 Task: Create a task  Upgrade and migrate company performance management to a cloud-based solution , assign it to team member softage.2@softage.net in the project ClickTech and update the status of the task to  At Risk , set the priority of the task to Medium
Action: Mouse moved to (49, 254)
Screenshot: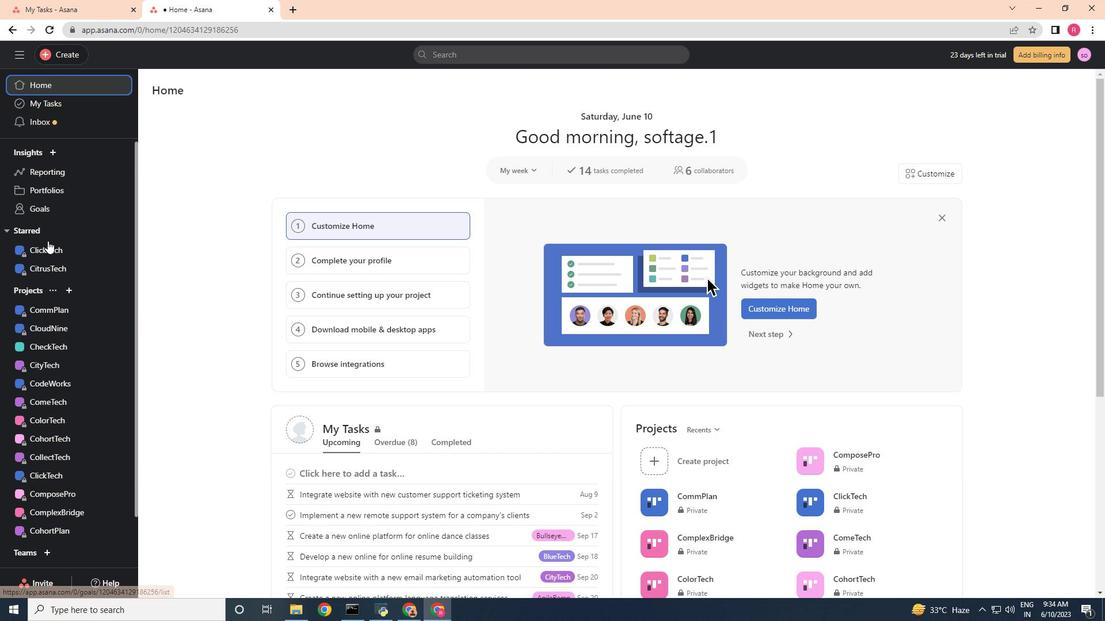 
Action: Mouse pressed left at (49, 254)
Screenshot: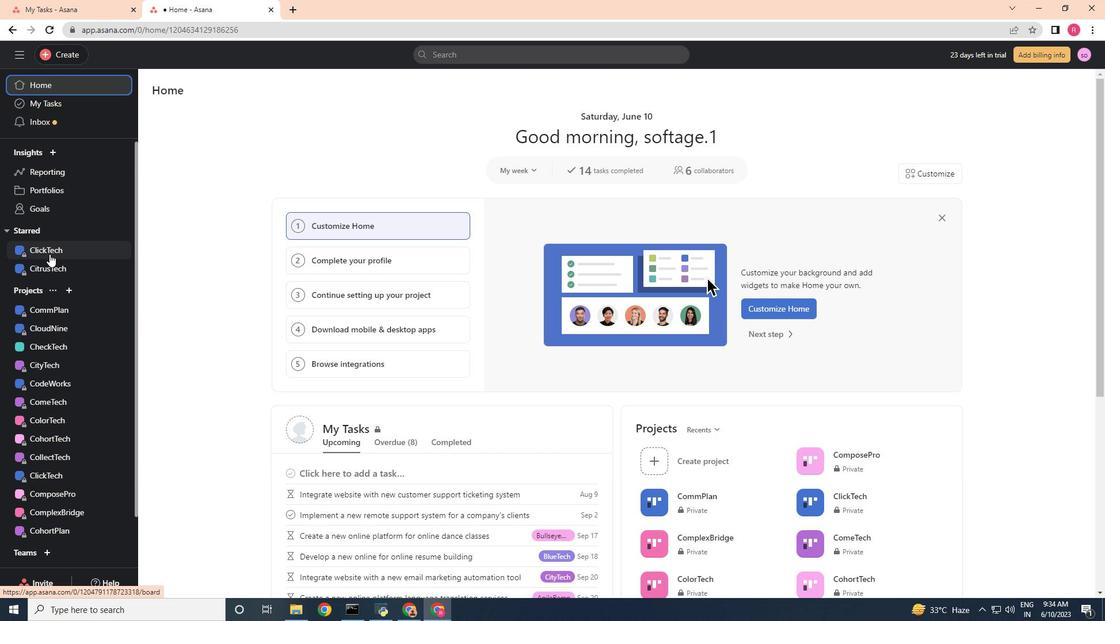 
Action: Mouse moved to (67, 50)
Screenshot: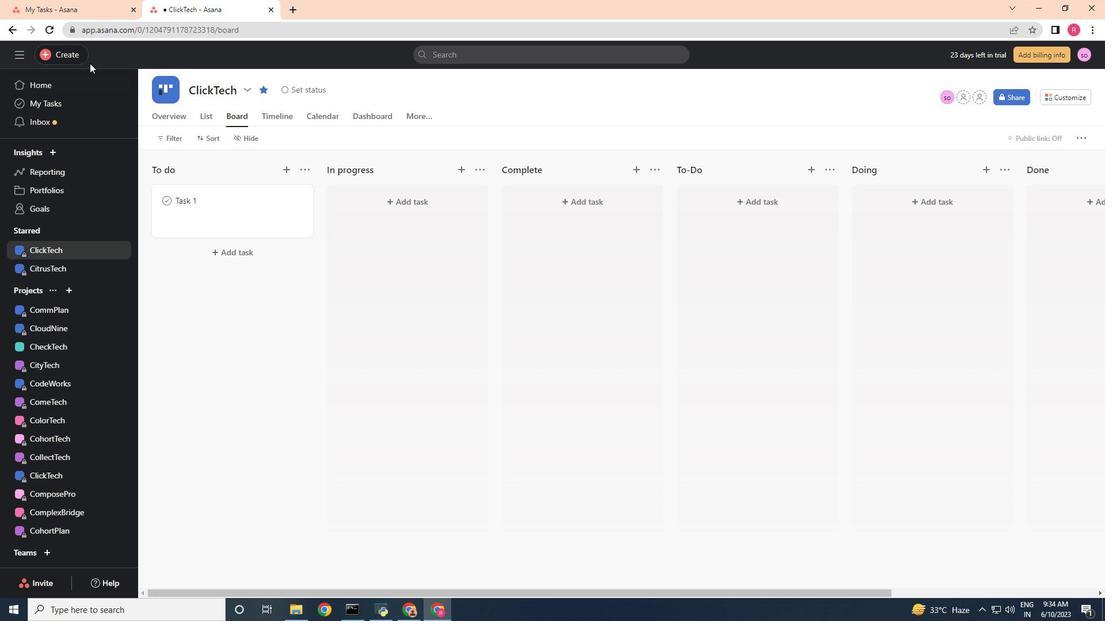 
Action: Mouse pressed left at (67, 50)
Screenshot: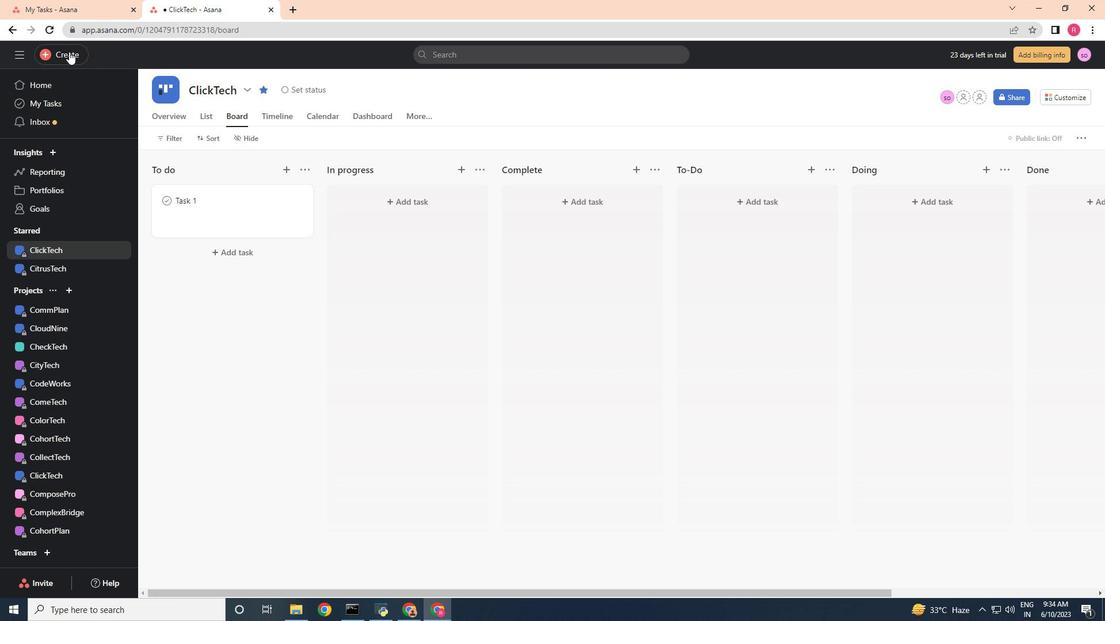 
Action: Mouse moved to (135, 55)
Screenshot: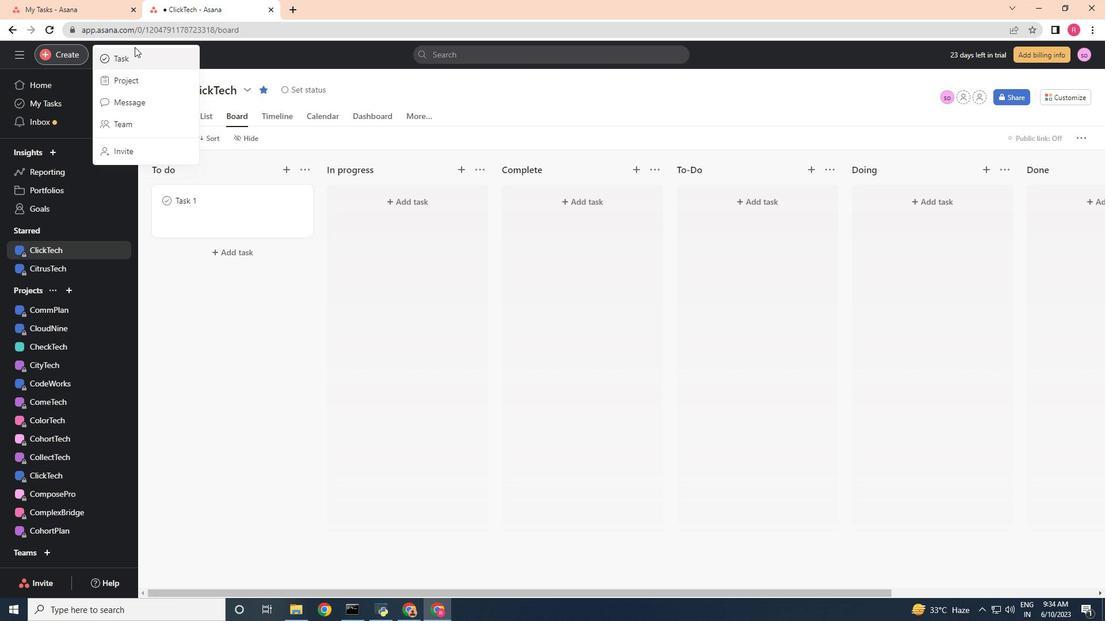 
Action: Mouse pressed left at (135, 55)
Screenshot: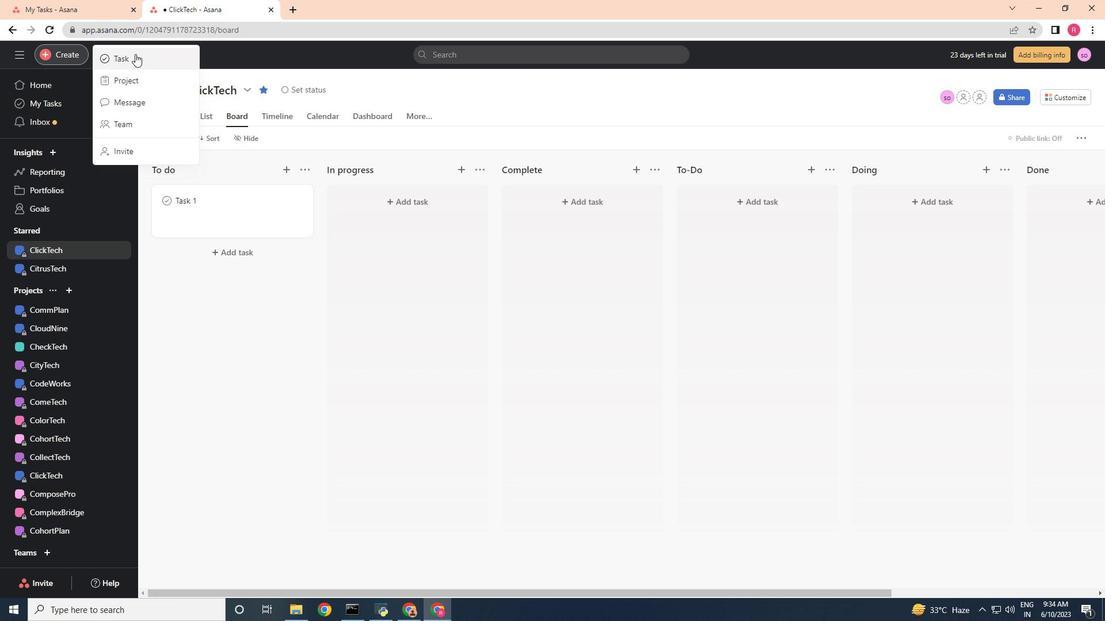 
Action: Key pressed <Key.shift>Upgrde<Key.space>and<Key.space>migradew<Key.backspace><Key.space><Key.backspace><Key.backspace><Key.backspace><Key.backspace><Key.backspace>rate<Key.space>company<Key.space>performance<Key.space>management<Key.space>to<Key.space>a<Key.space>cloud<Key.space><Key.backspace>-based<Key.space>solution<Key.space>
Screenshot: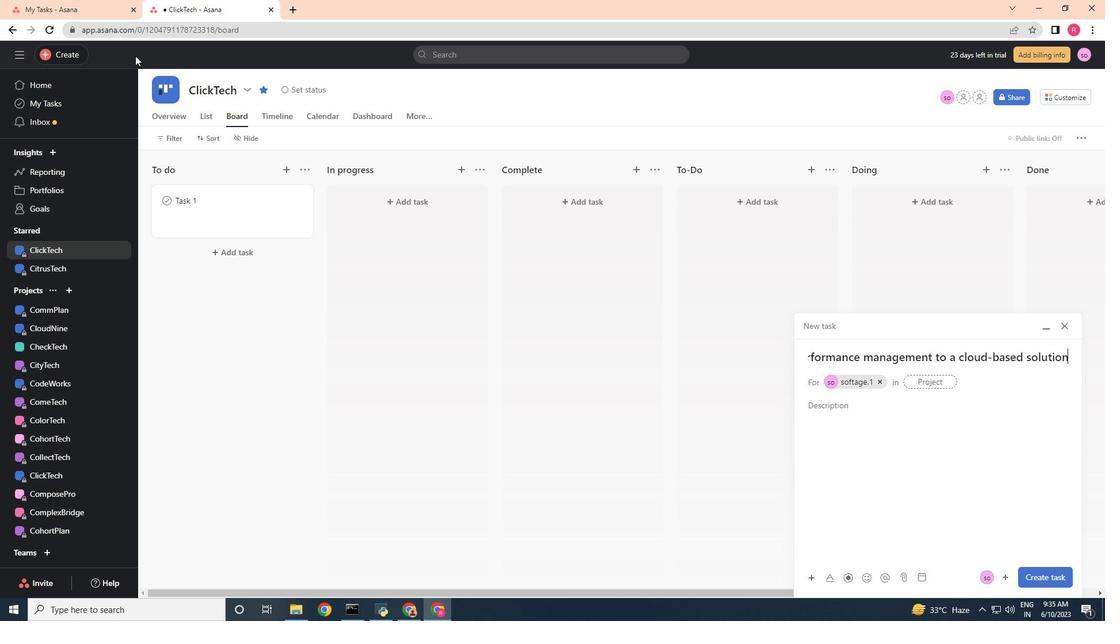 
Action: Mouse moved to (877, 379)
Screenshot: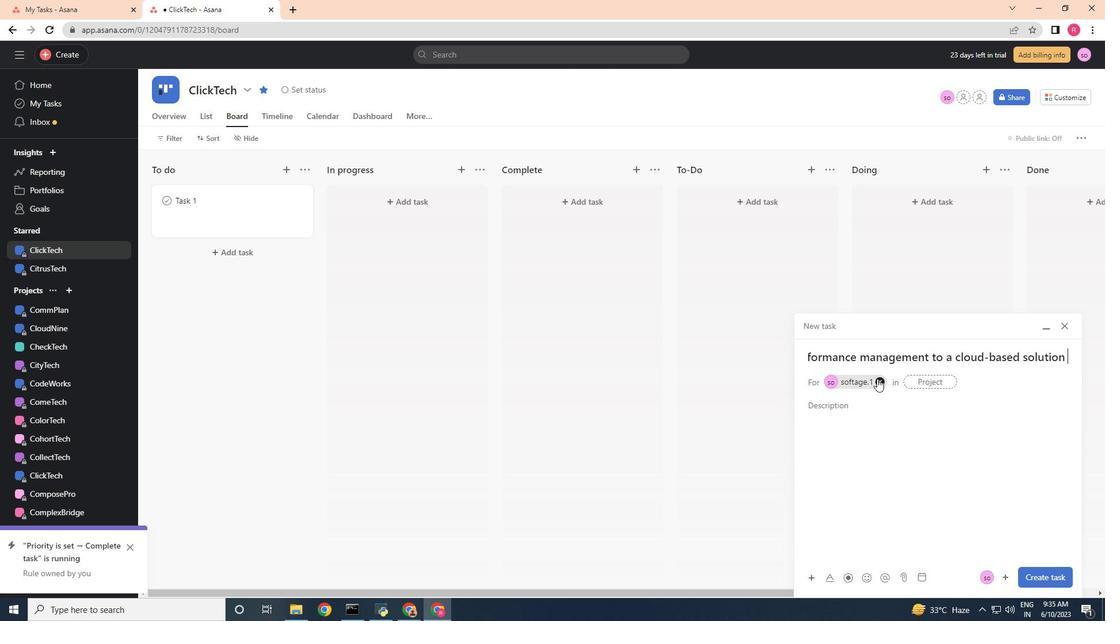 
Action: Mouse pressed left at (877, 379)
Screenshot: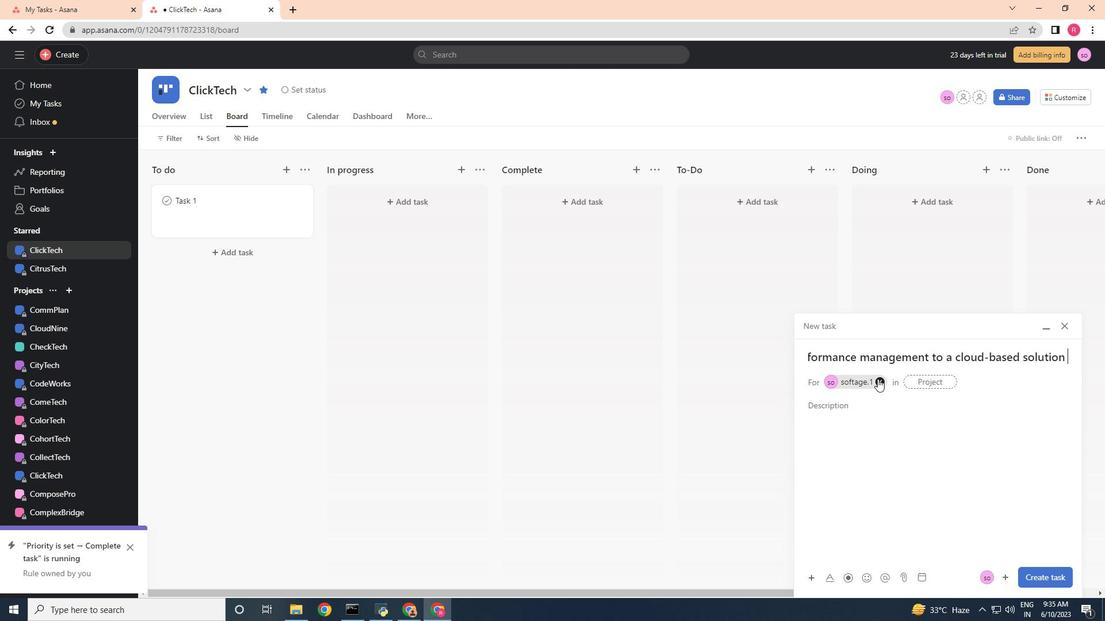 
Action: Mouse moved to (843, 384)
Screenshot: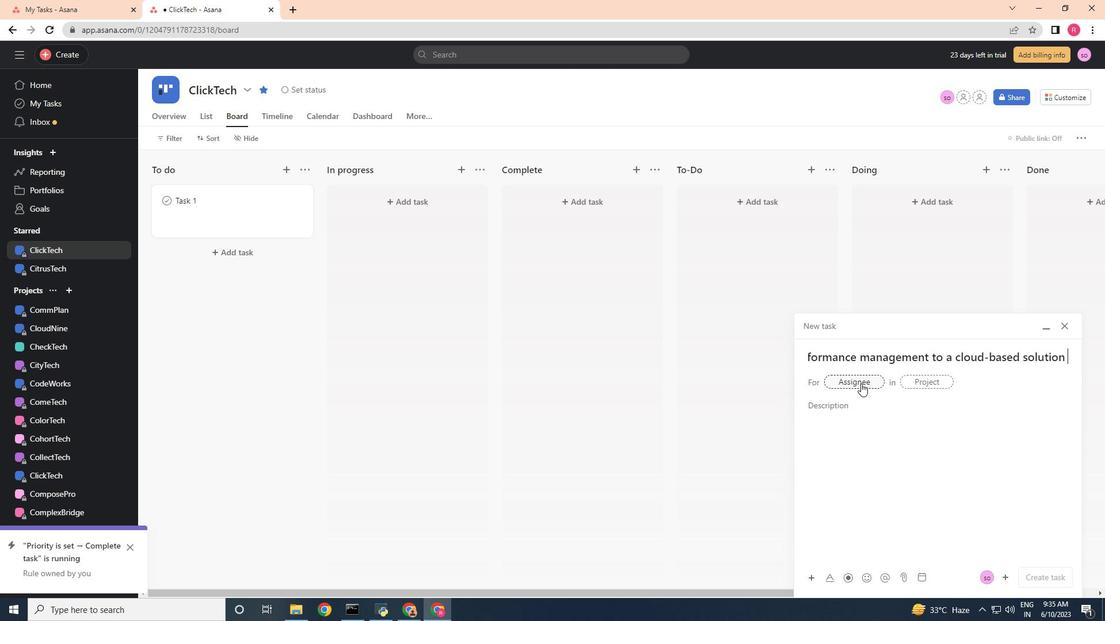
Action: Mouse pressed left at (843, 384)
Screenshot: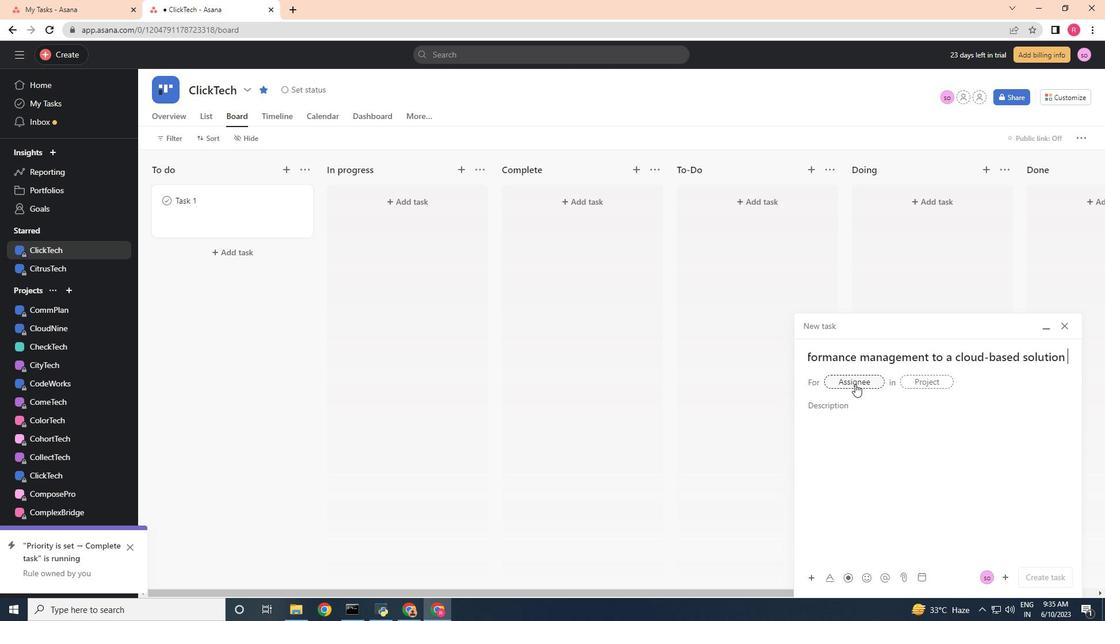 
Action: Key pressed softage.2<Key.shift>@softage.net
Screenshot: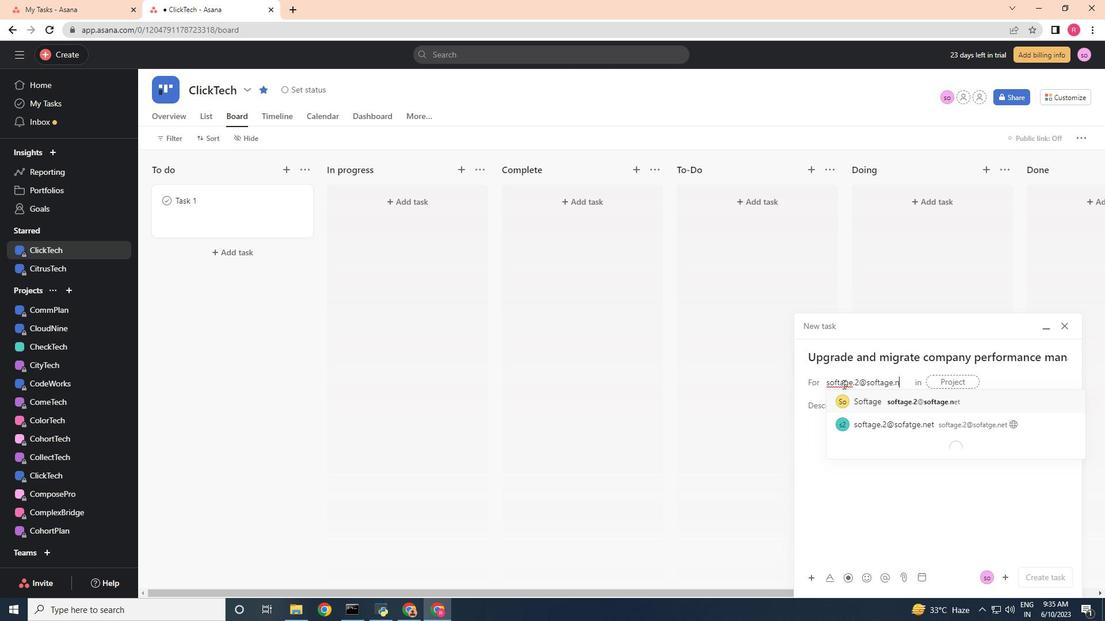 
Action: Mouse moved to (886, 398)
Screenshot: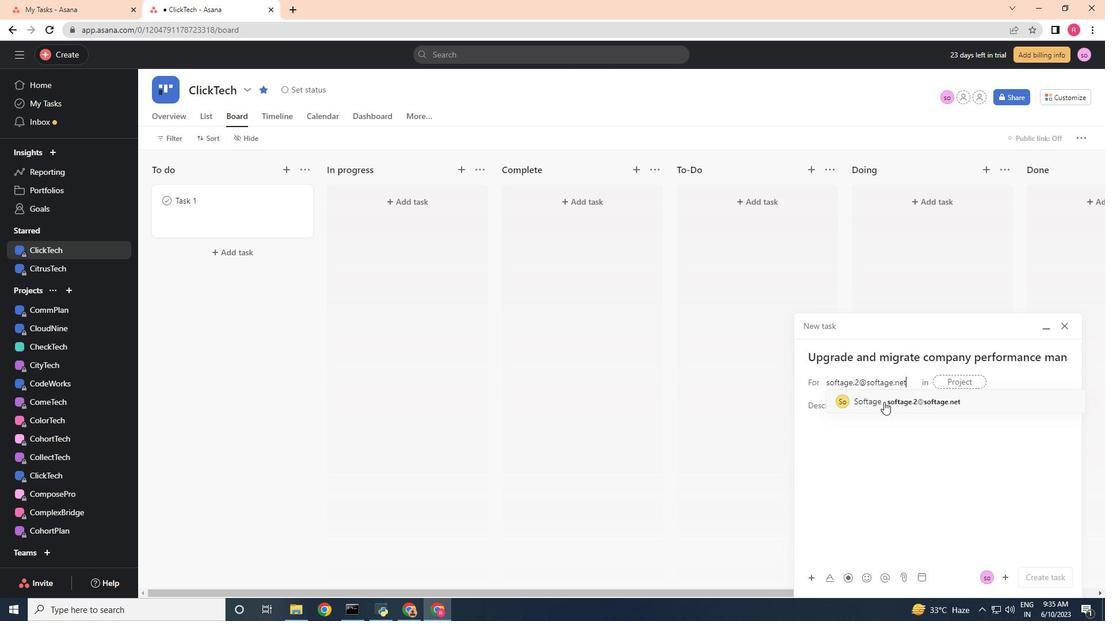 
Action: Mouse pressed left at (886, 398)
Screenshot: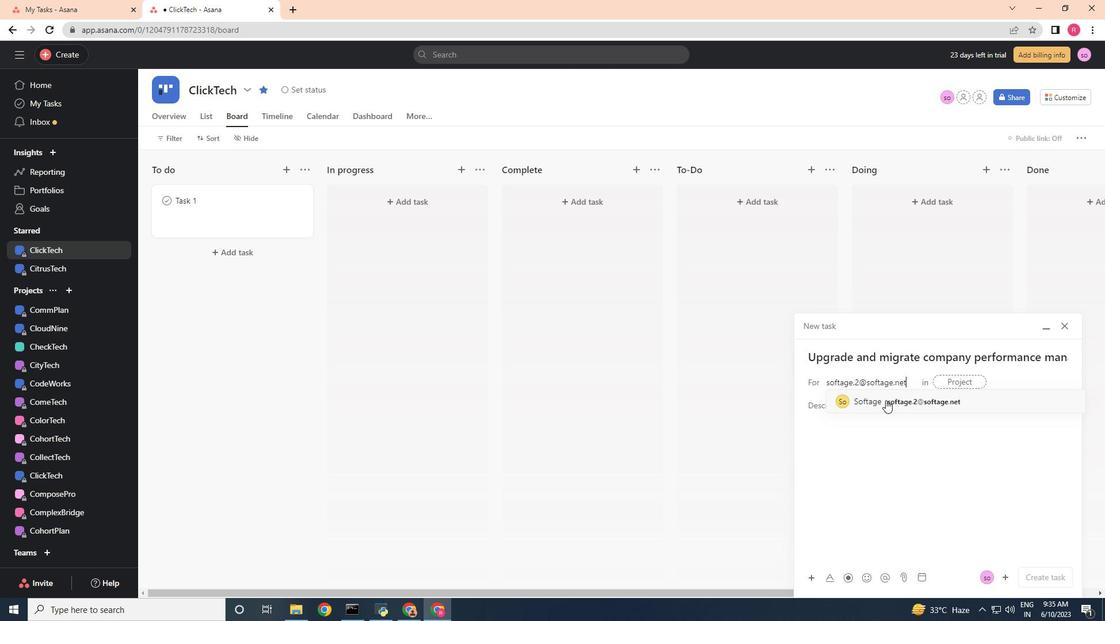 
Action: Mouse moved to (756, 406)
Screenshot: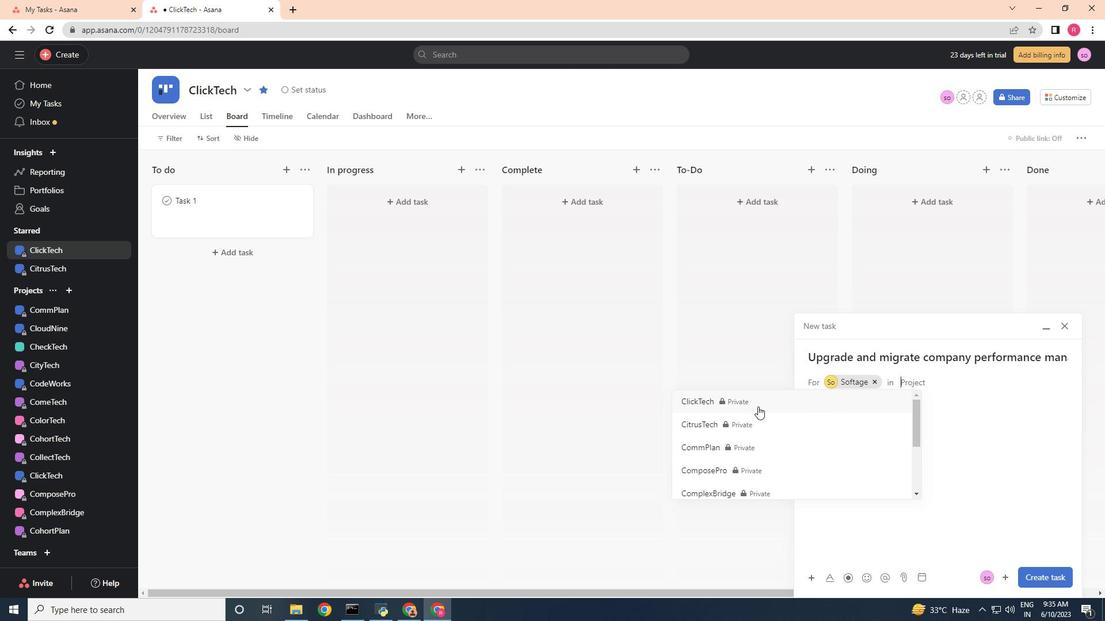 
Action: Mouse pressed left at (756, 406)
Screenshot: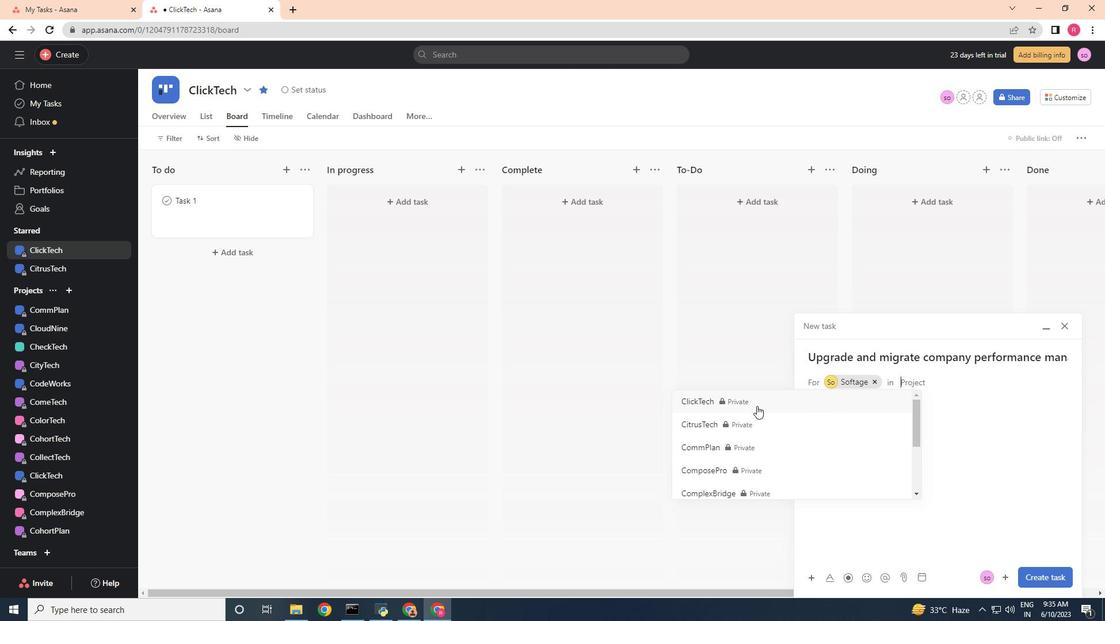 
Action: Mouse moved to (1059, 581)
Screenshot: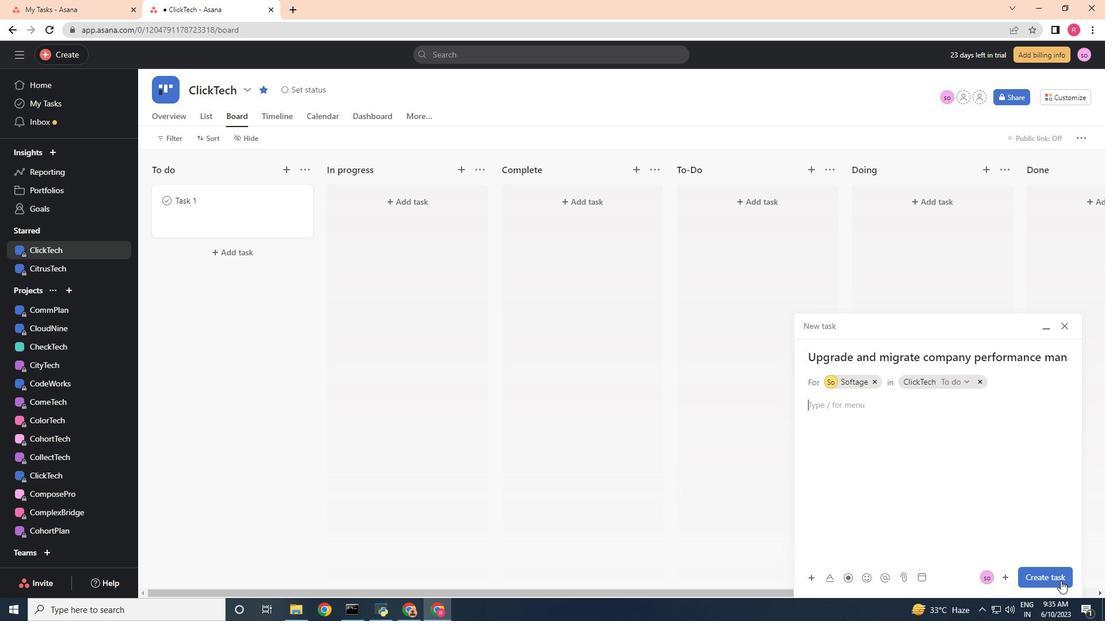 
Action: Mouse pressed left at (1059, 581)
Screenshot: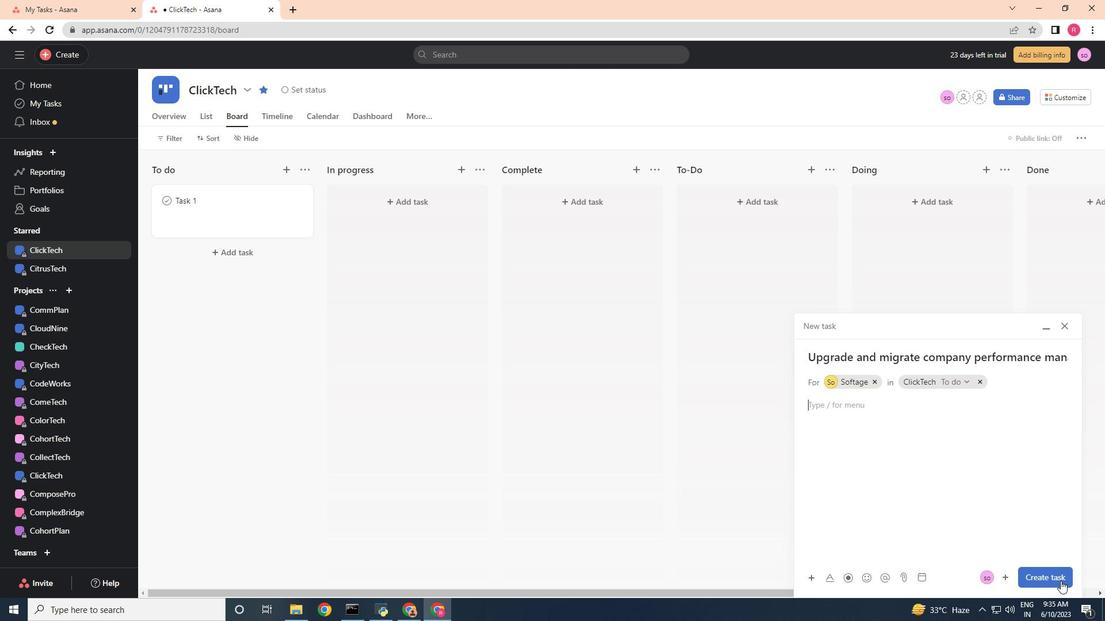 
Action: Mouse moved to (459, 170)
Screenshot: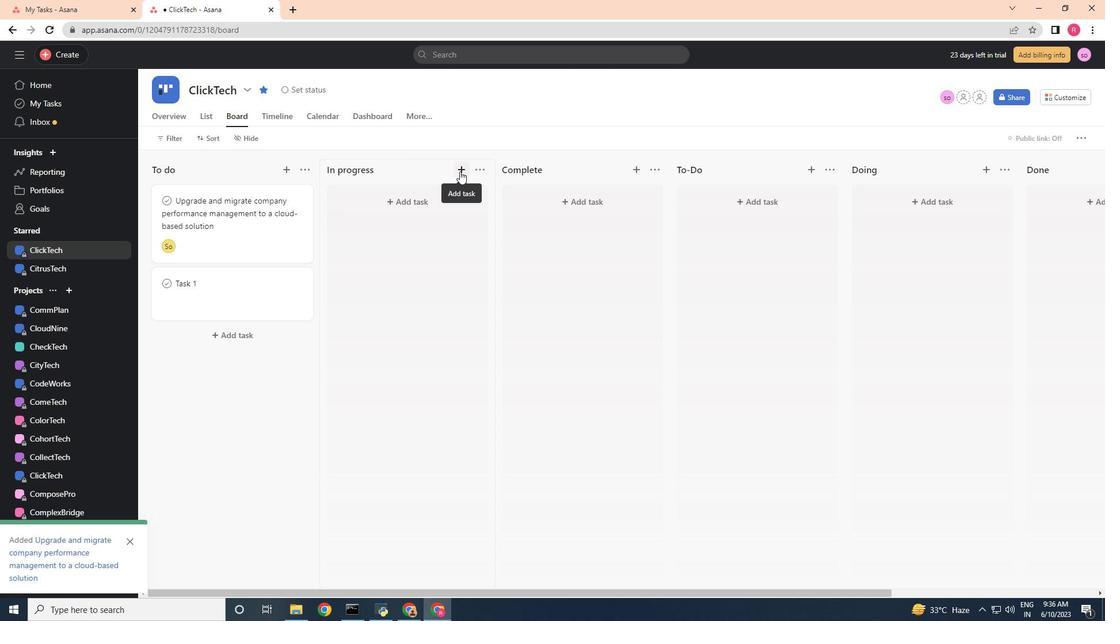 
Action: Mouse pressed left at (459, 170)
Screenshot: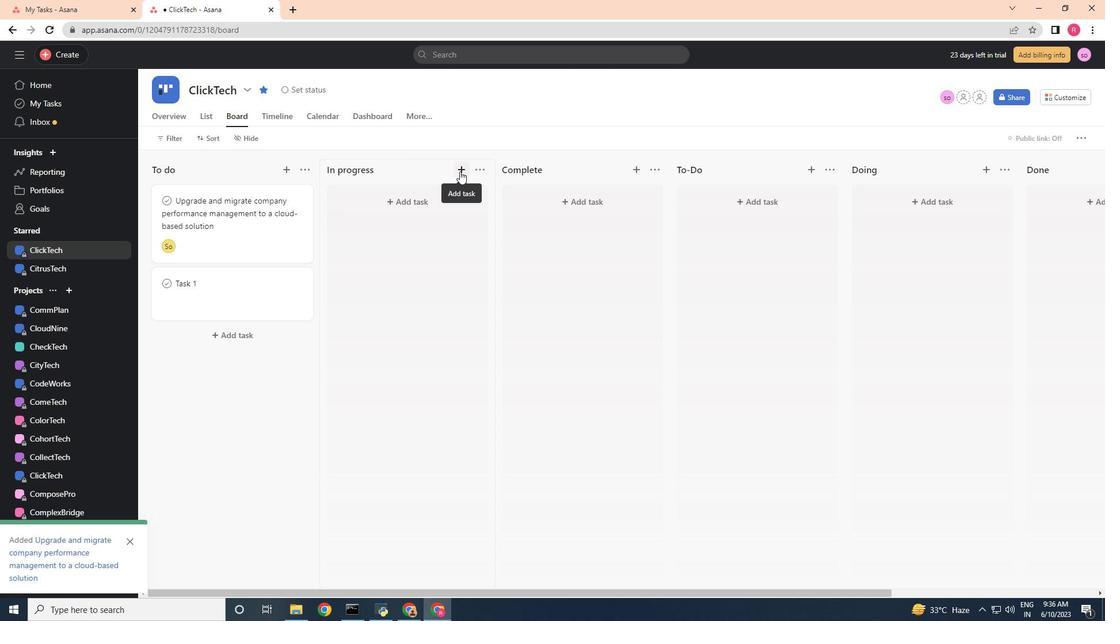 
Action: Mouse pressed left at (459, 170)
Screenshot: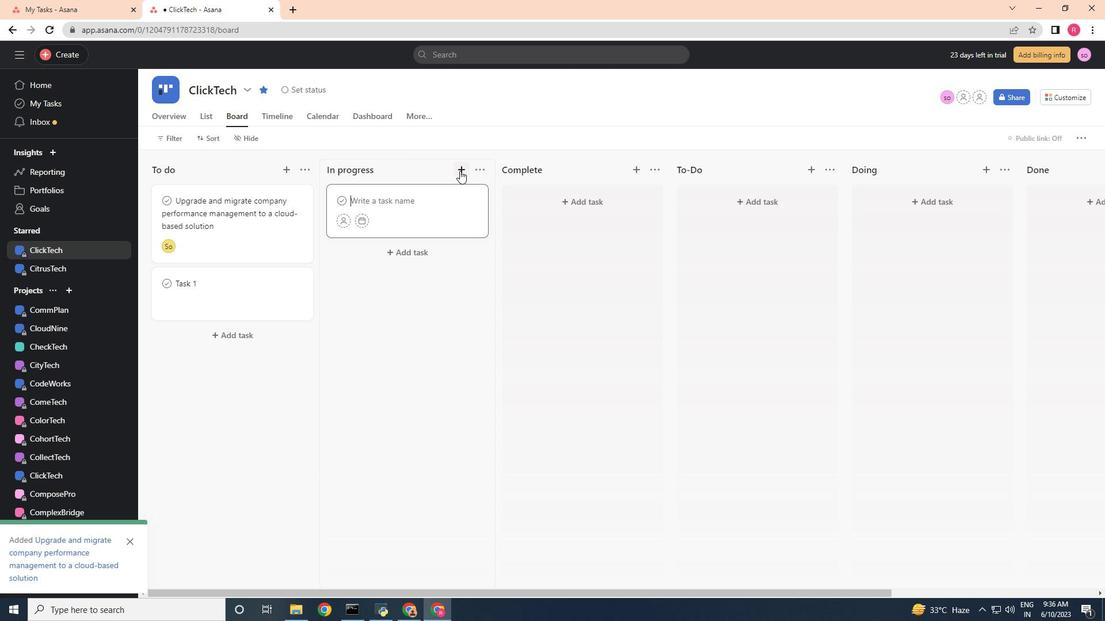 
Action: Mouse moved to (287, 384)
Screenshot: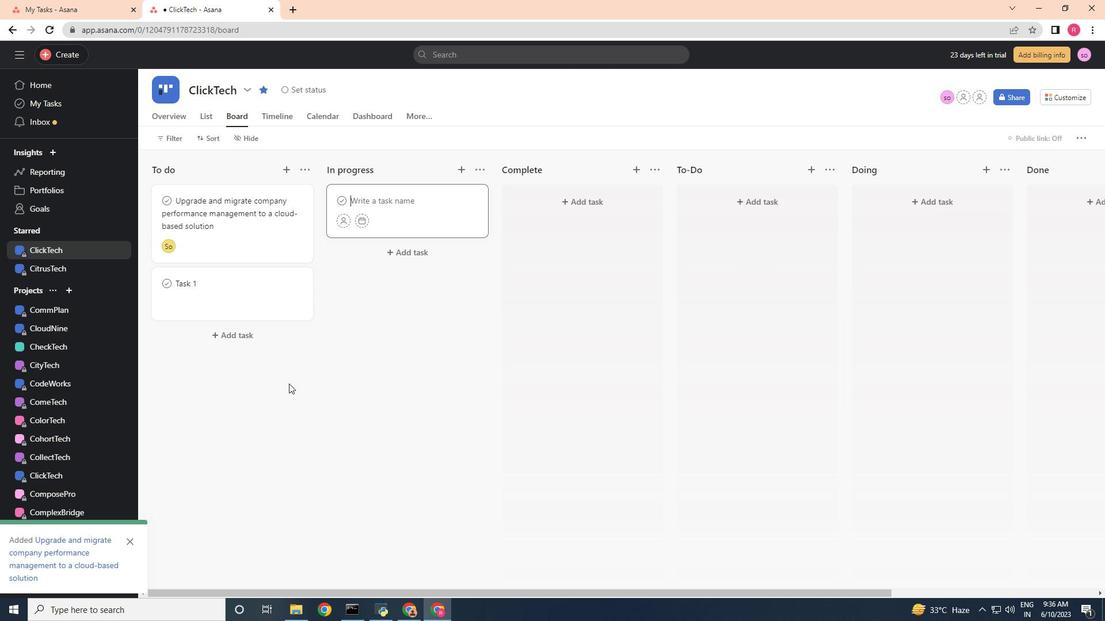 
Action: Mouse scrolled (287, 385) with delta (0, 0)
Screenshot: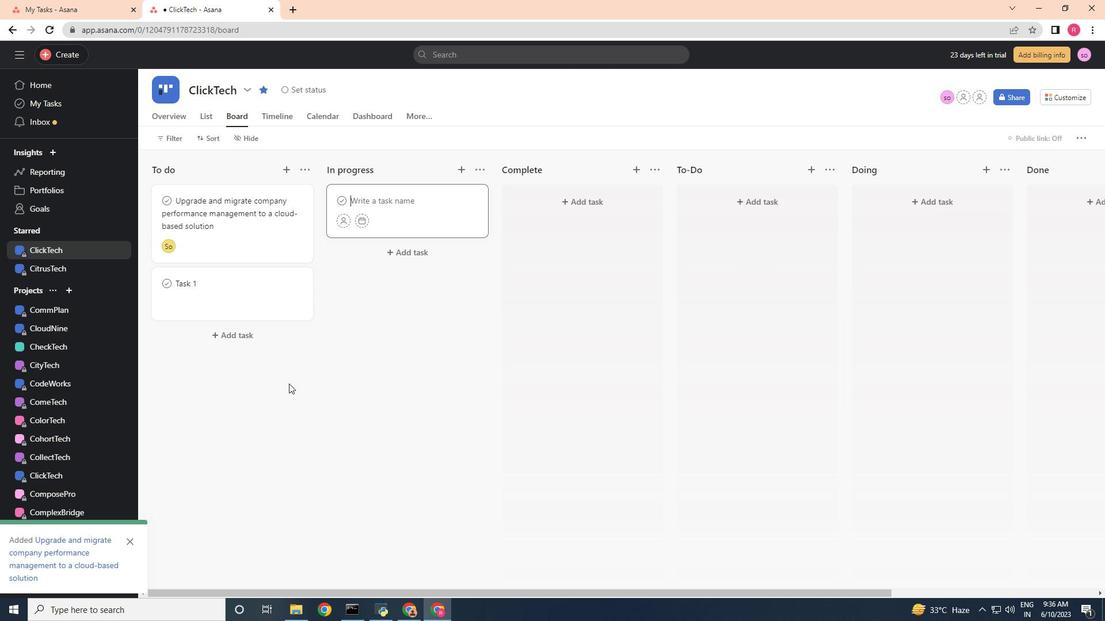 
Action: Mouse moved to (582, 136)
Screenshot: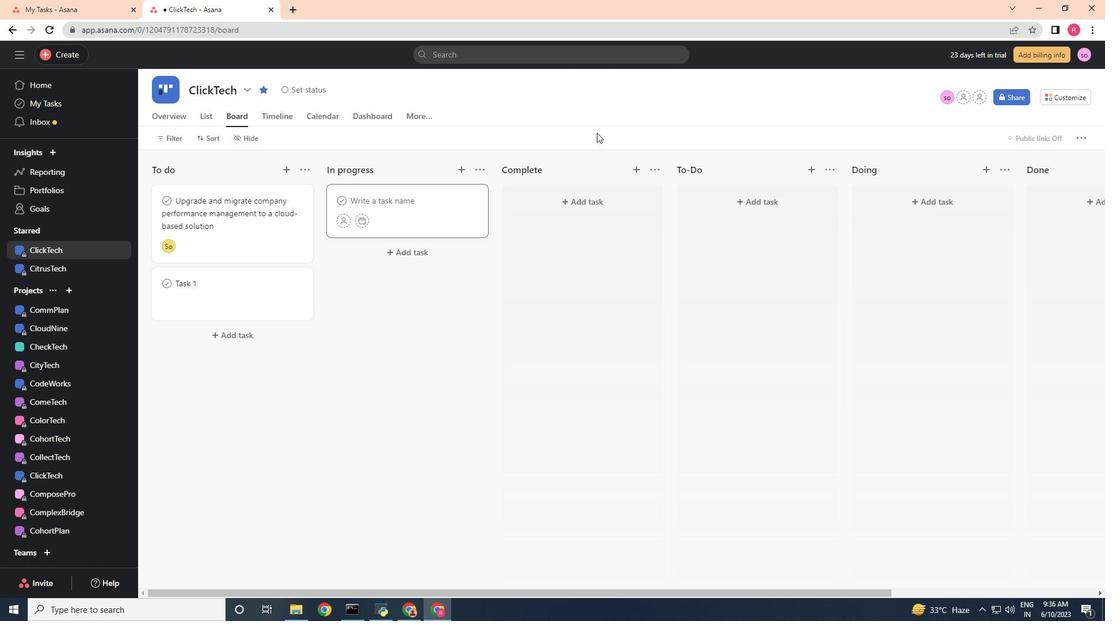 
